 Task: Use the formula "IMCOTH" in spreadsheet "Project portfolio".
Action: Mouse moved to (643, 101)
Screenshot: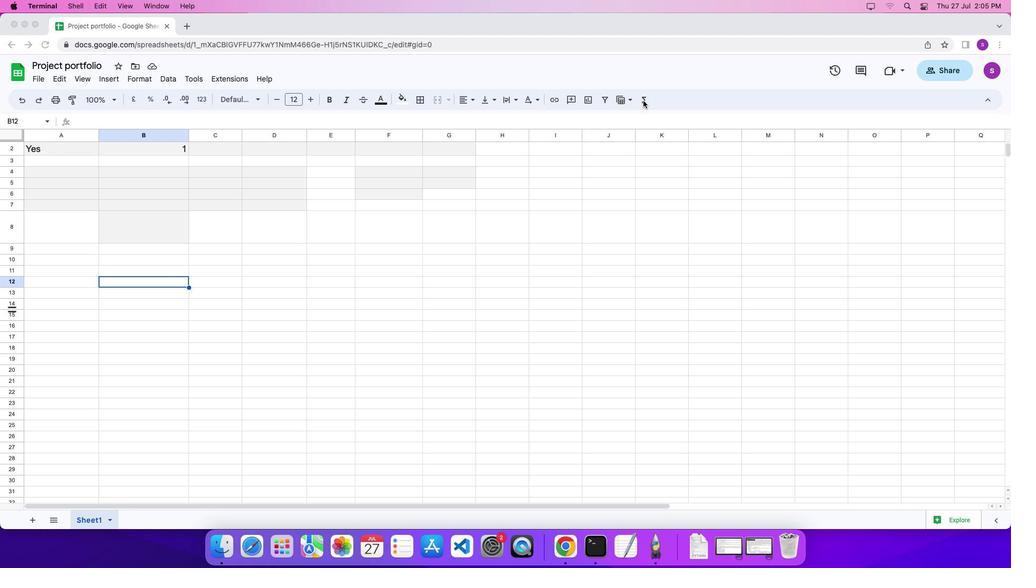 
Action: Mouse pressed left at (643, 101)
Screenshot: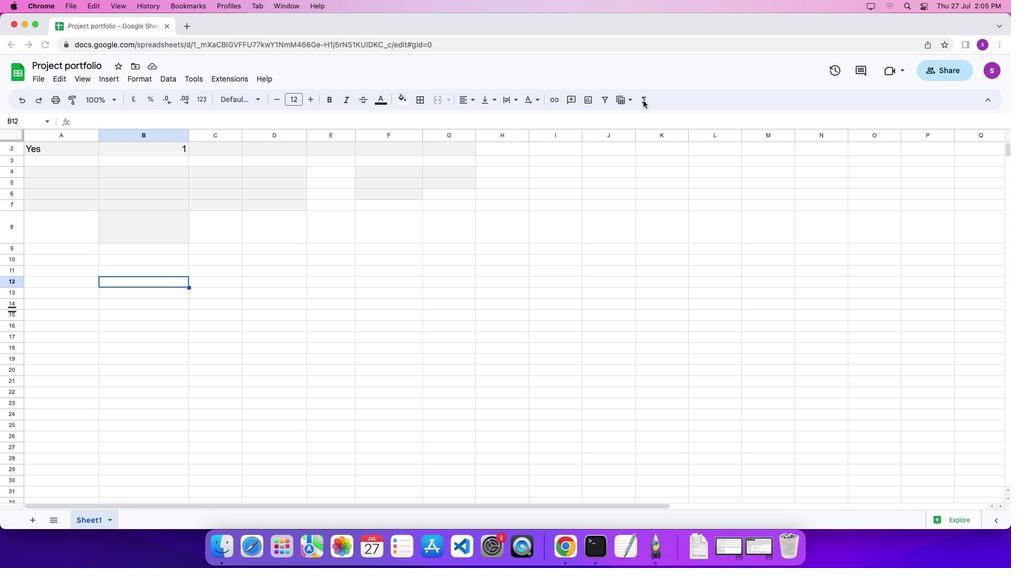 
Action: Mouse pressed left at (643, 101)
Screenshot: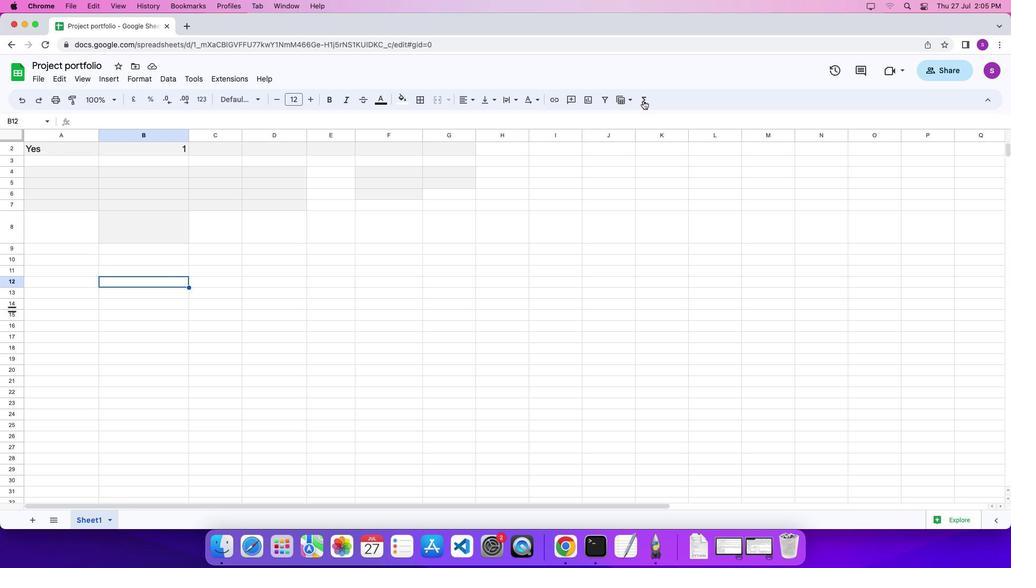 
Action: Mouse pressed left at (643, 101)
Screenshot: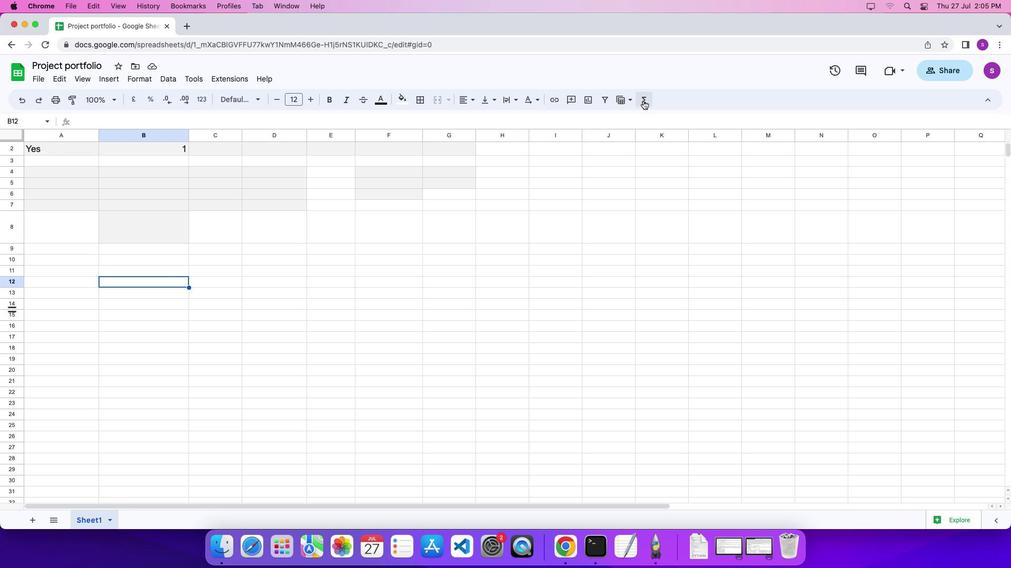 
Action: Mouse moved to (827, 404)
Screenshot: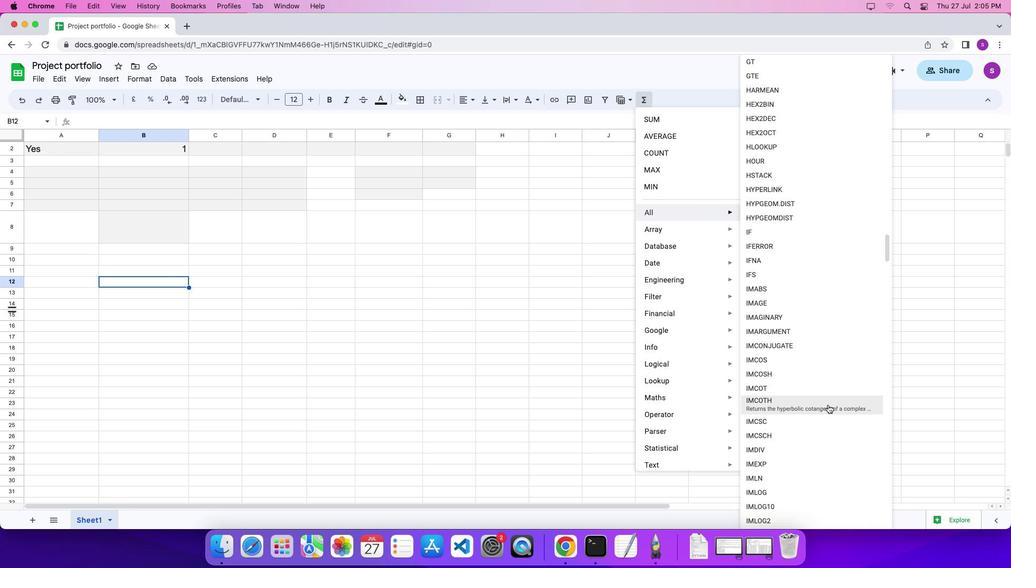 
Action: Mouse pressed left at (827, 404)
Screenshot: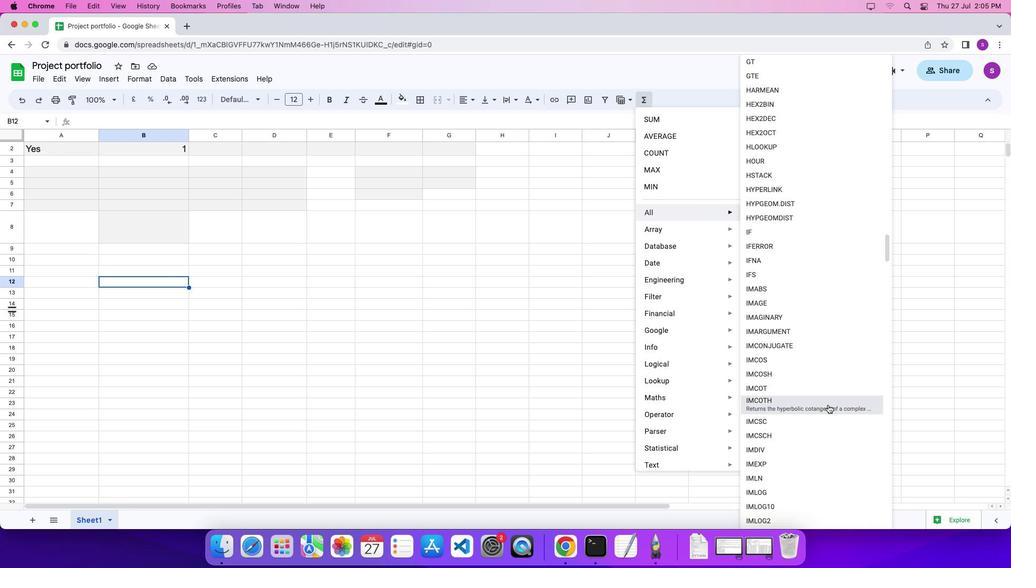 
Action: Mouse moved to (577, 275)
Screenshot: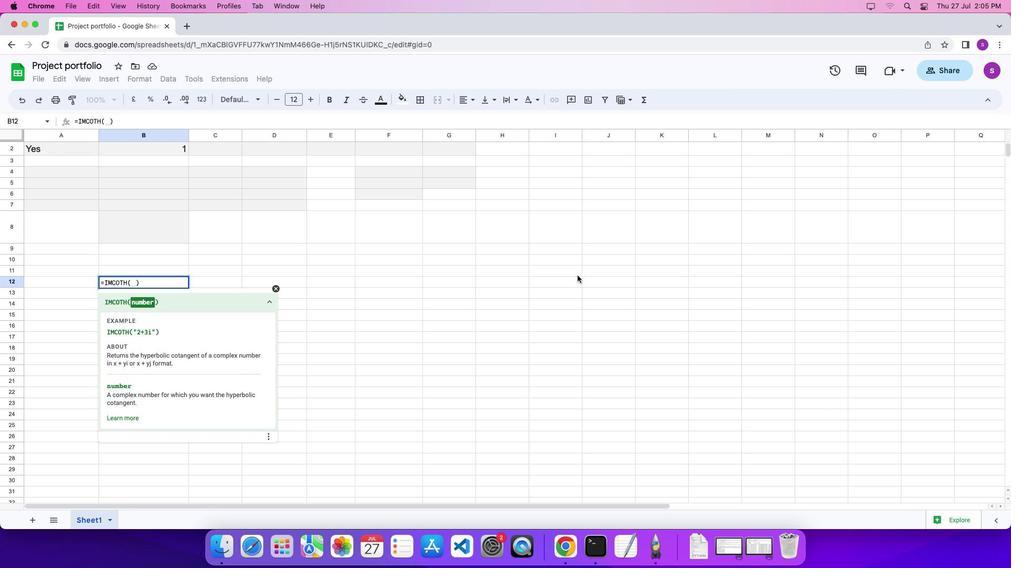 
Action: Key pressed Key.shift_r'"''2''+''3''i'Key.shift_r'"''\x03'
Screenshot: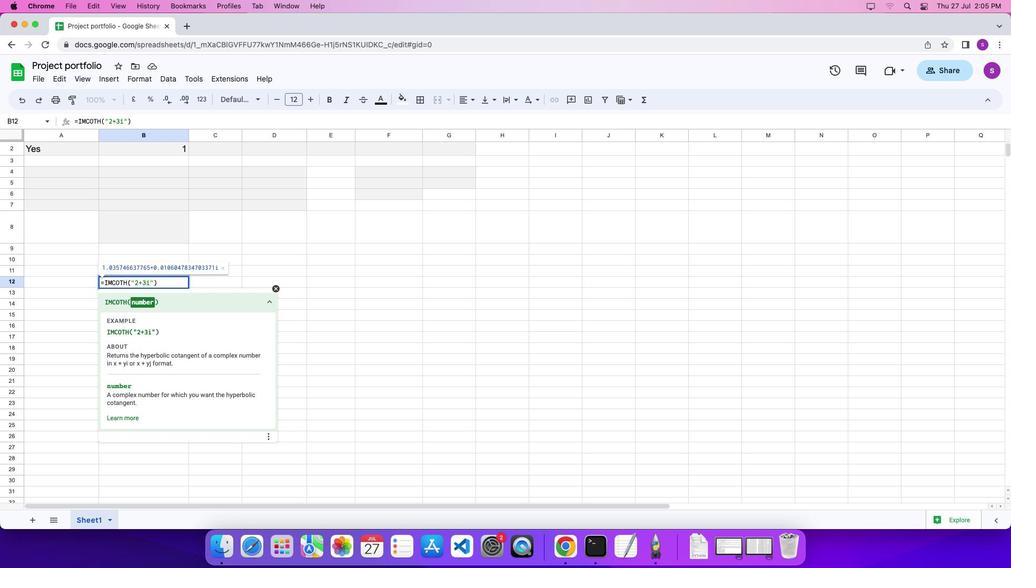 
